 Task: Reply to the email with the subject 'FW: Project Discussion' and send it to 'Soft Age'.
Action: Mouse moved to (1120, 77)
Screenshot: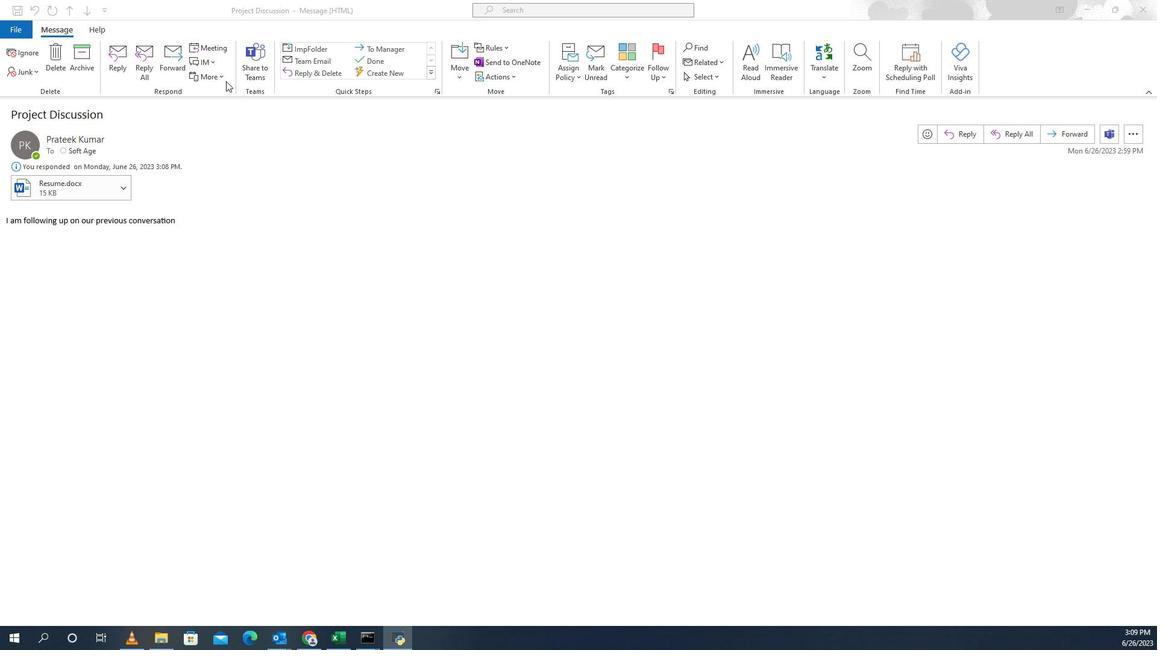 
Action: Mouse pressed left at (1120, 77)
Screenshot: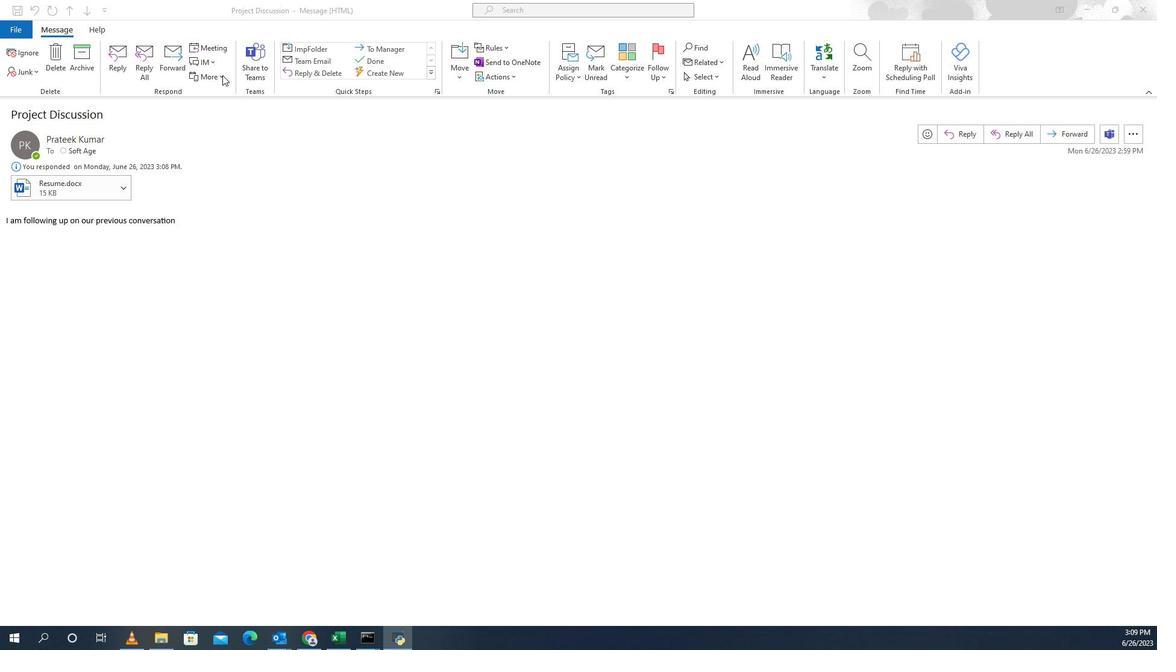 
Action: Mouse moved to (1120, 77)
Screenshot: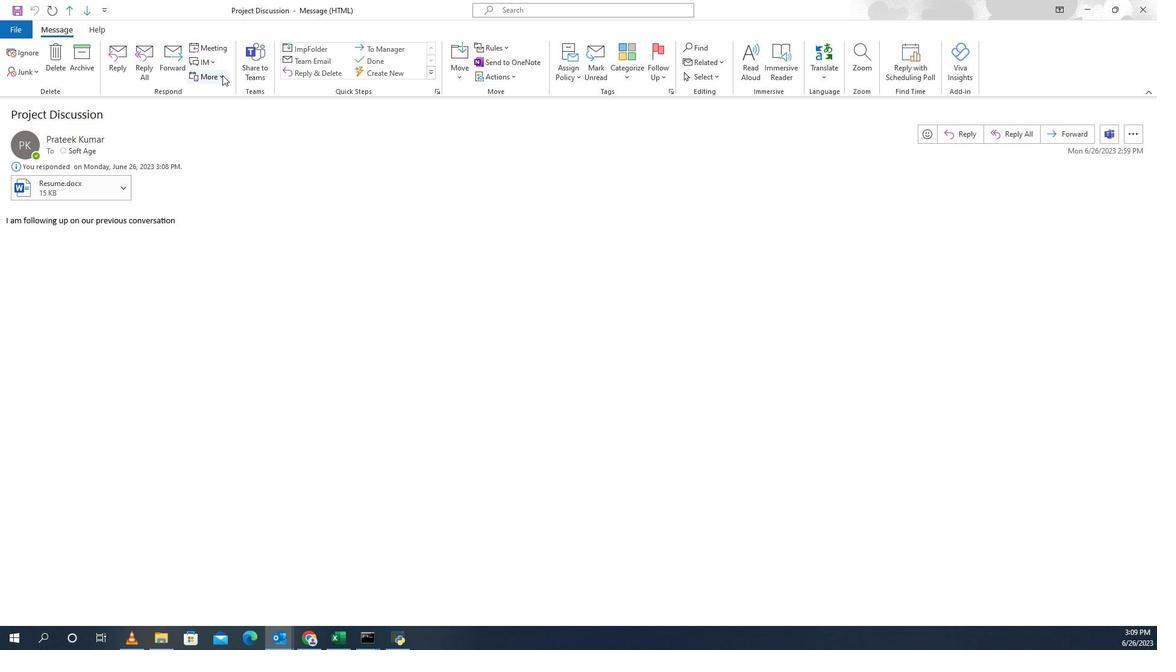 
Action: Mouse pressed left at (1120, 77)
Screenshot: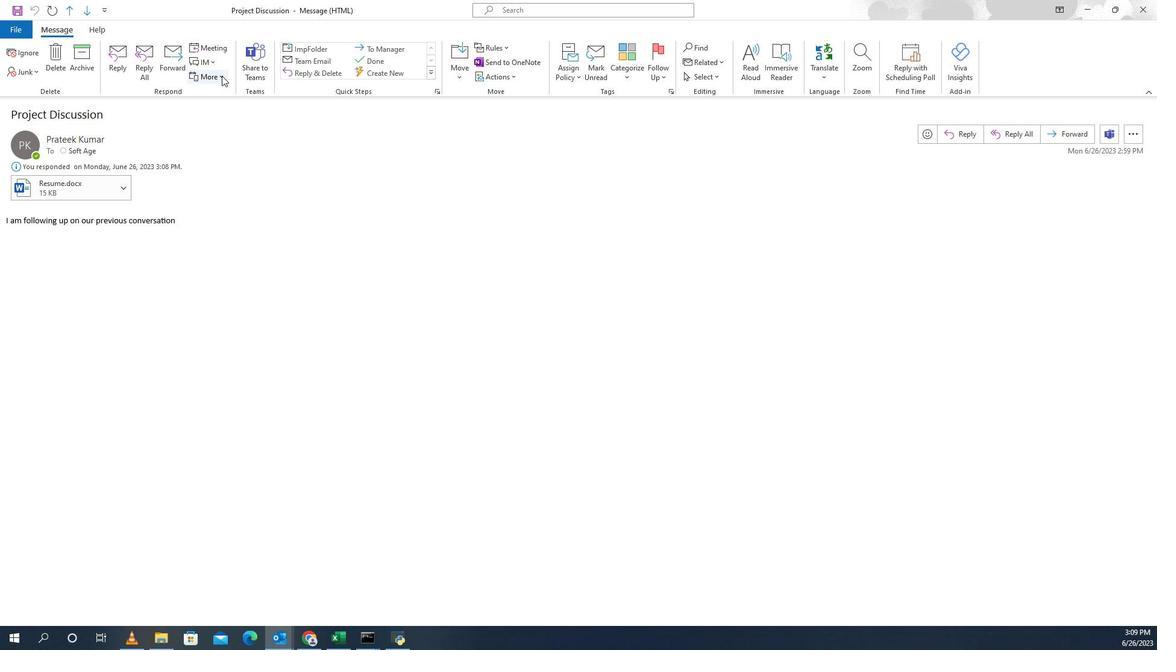 
Action: Mouse moved to (1133, 95)
Screenshot: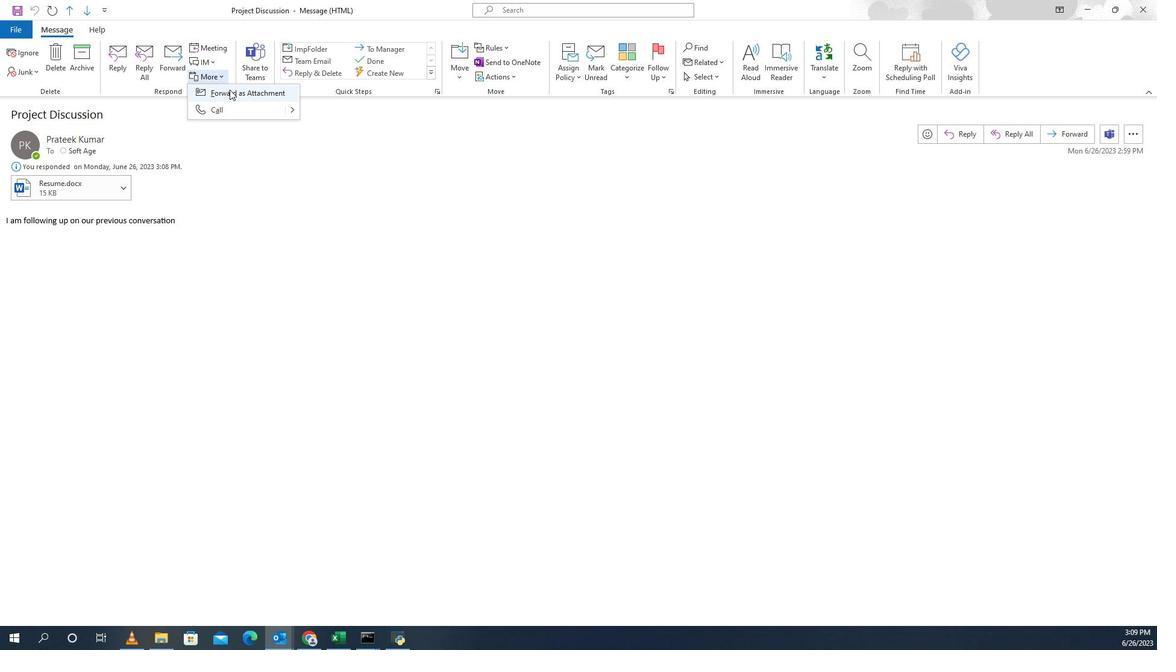 
Action: Mouse pressed left at (1133, 95)
Screenshot: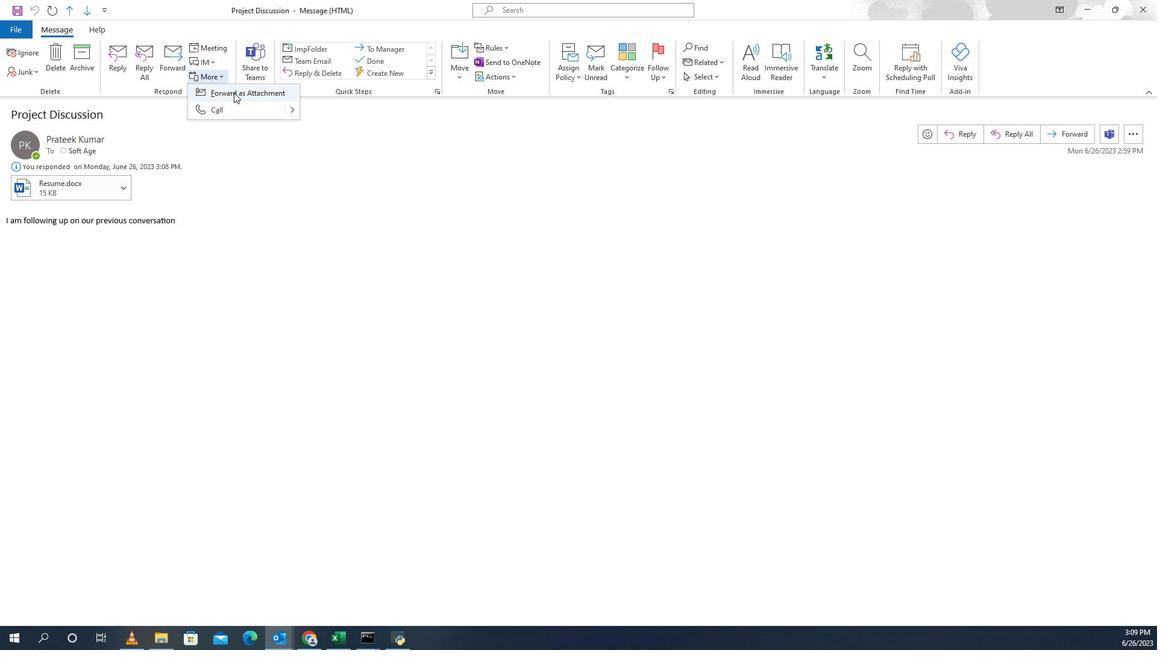 
Action: Key pressed softage.5<Key.shift>@softage.net<Key.enter>softage.6<Key.shift>@softage.net<Key.enter>
Screenshot: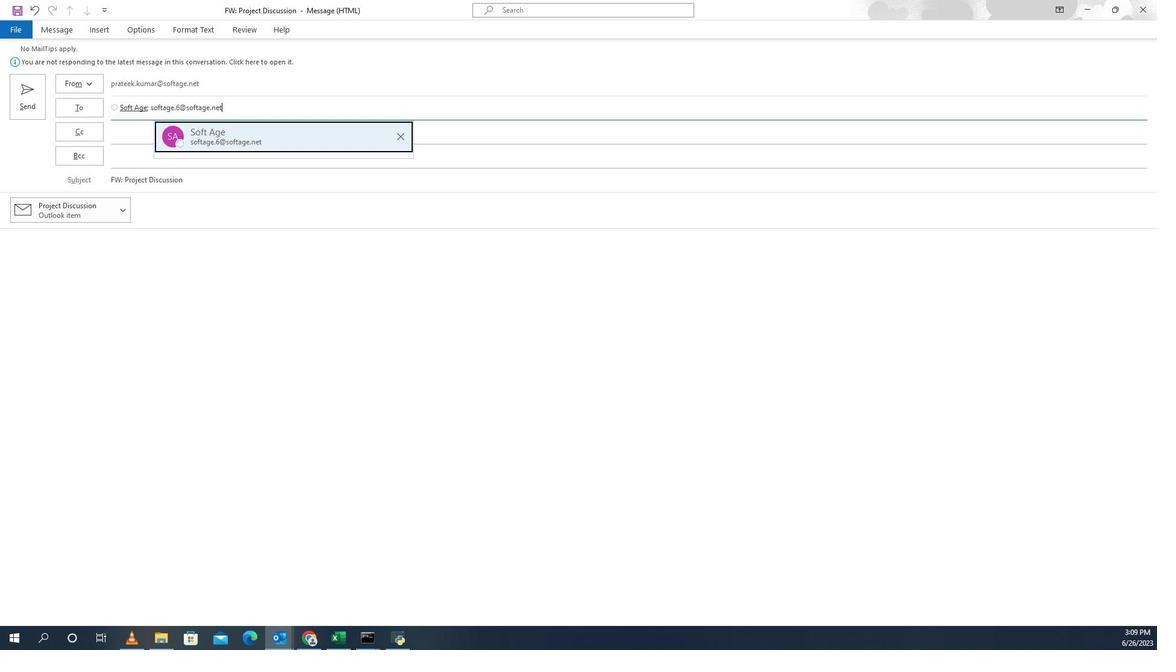 
Action: Mouse moved to (942, 98)
Screenshot: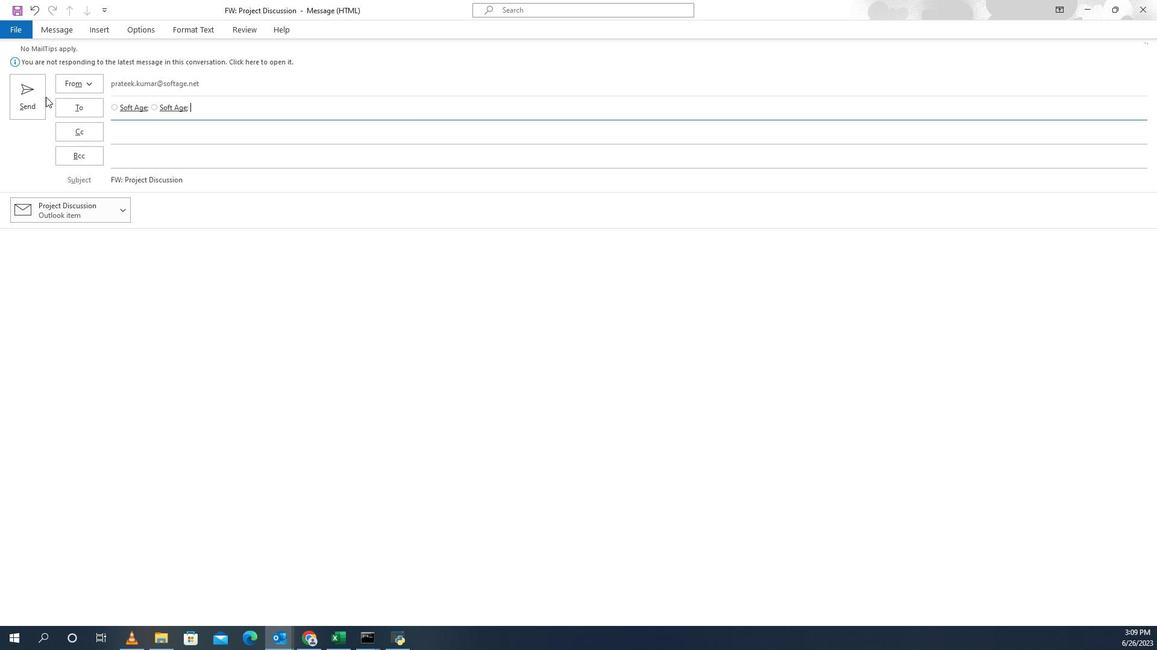 
Action: Mouse pressed left at (942, 98)
Screenshot: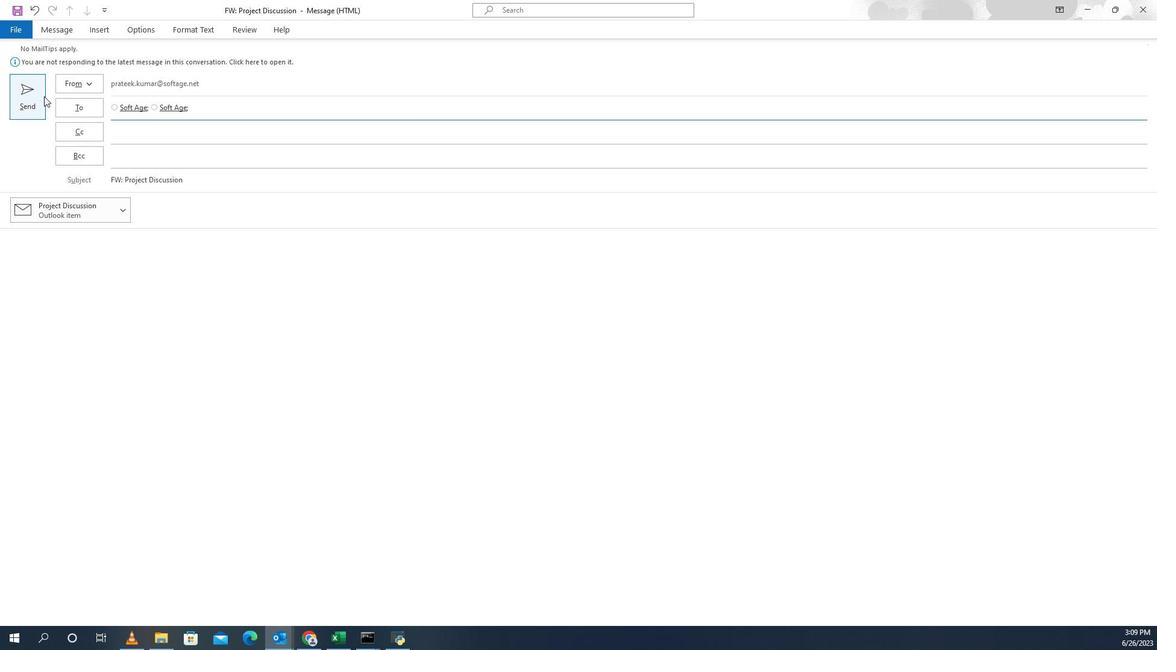 
